 Task: Add a column "Channel".
Action: Mouse moved to (86, 303)
Screenshot: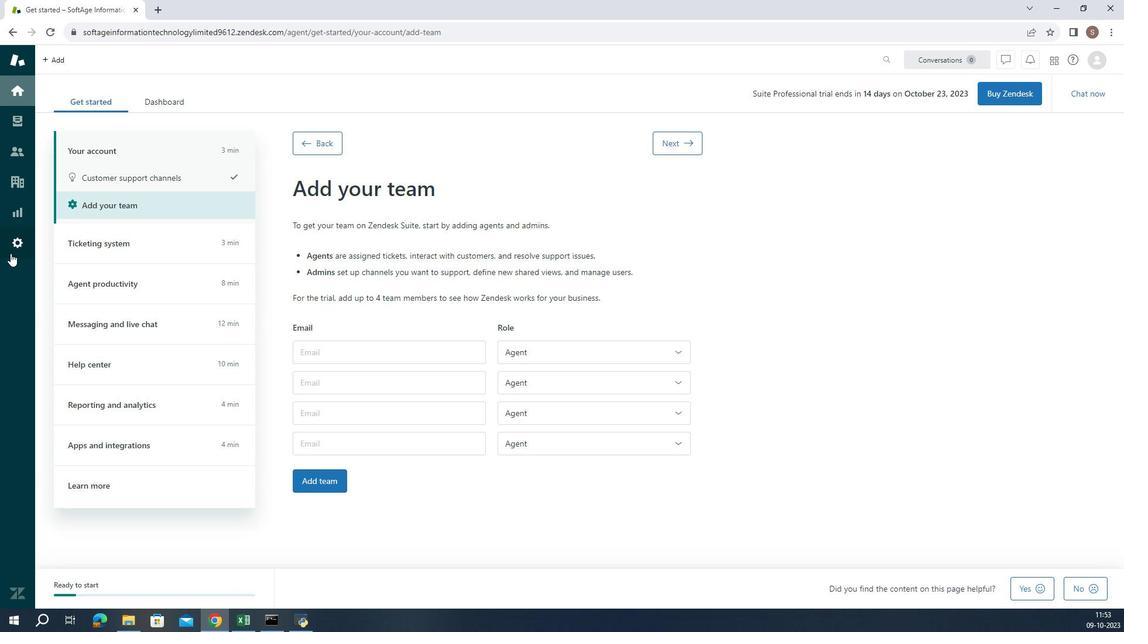 
Action: Mouse pressed left at (86, 303)
Screenshot: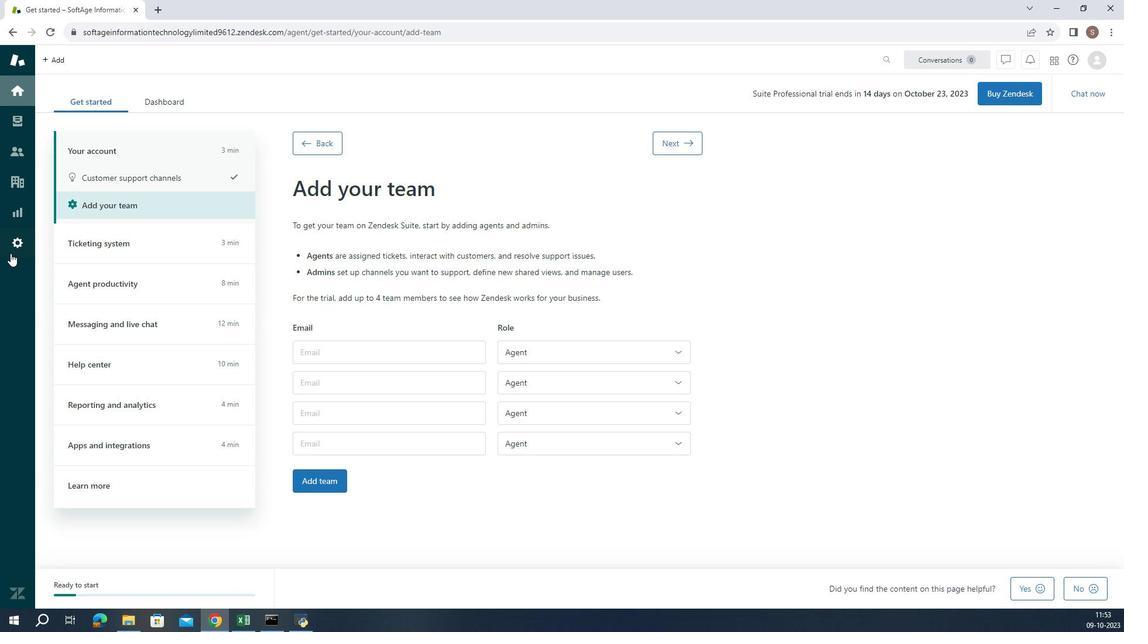 
Action: Mouse moved to (326, 442)
Screenshot: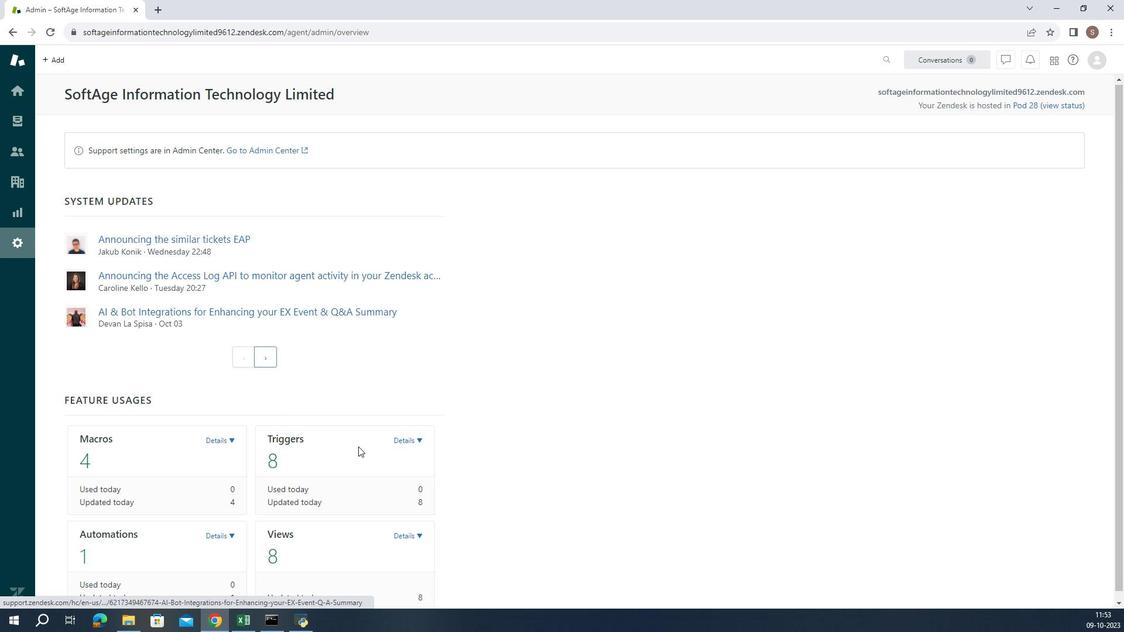 
Action: Mouse scrolled (326, 442) with delta (0, 0)
Screenshot: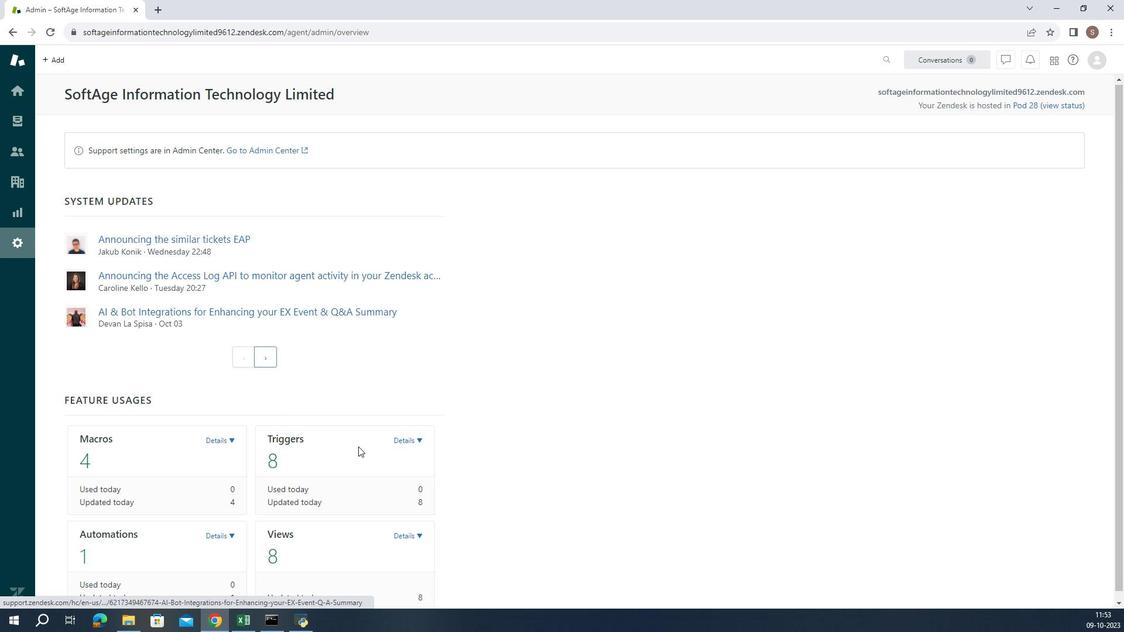 
Action: Mouse moved to (336, 446)
Screenshot: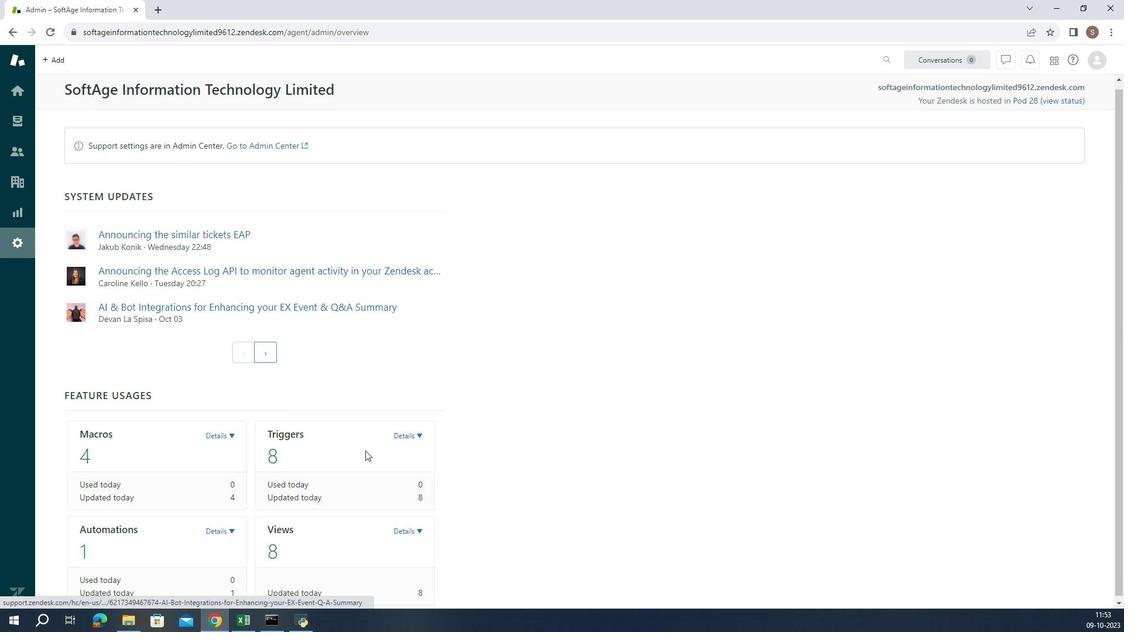 
Action: Mouse scrolled (336, 446) with delta (0, 0)
Screenshot: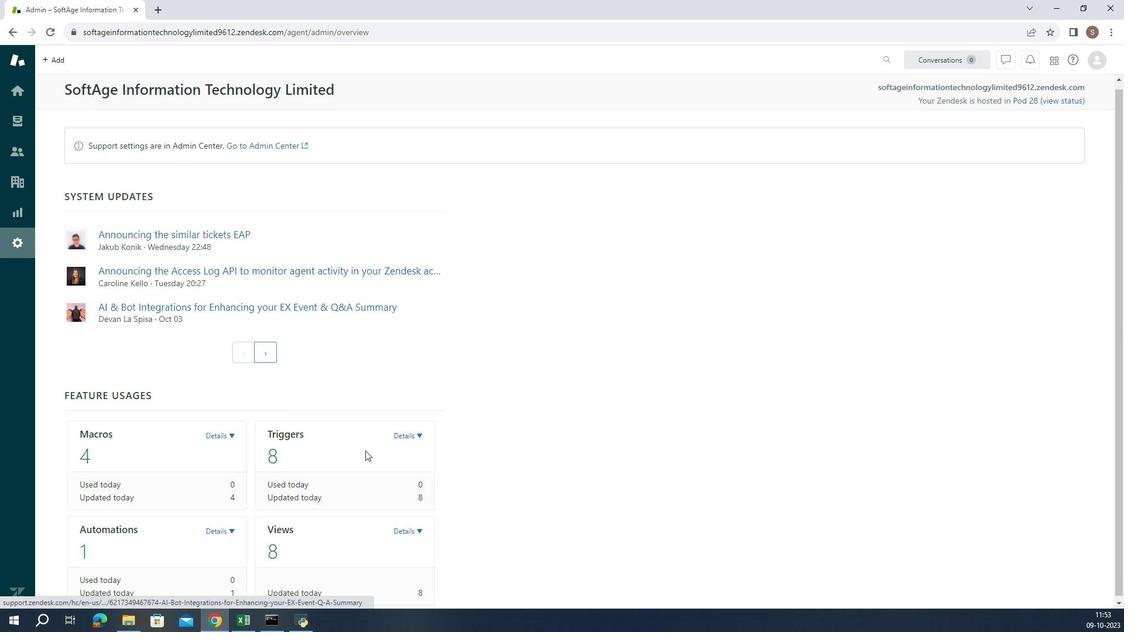 
Action: Mouse moved to (347, 450)
Screenshot: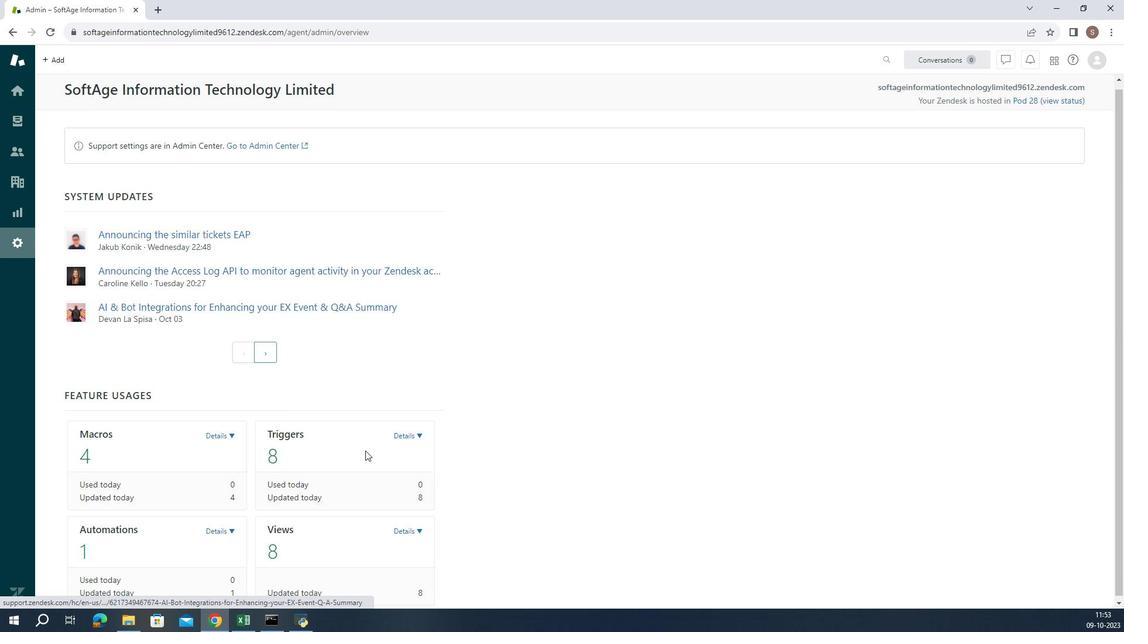 
Action: Mouse scrolled (347, 450) with delta (0, 0)
Screenshot: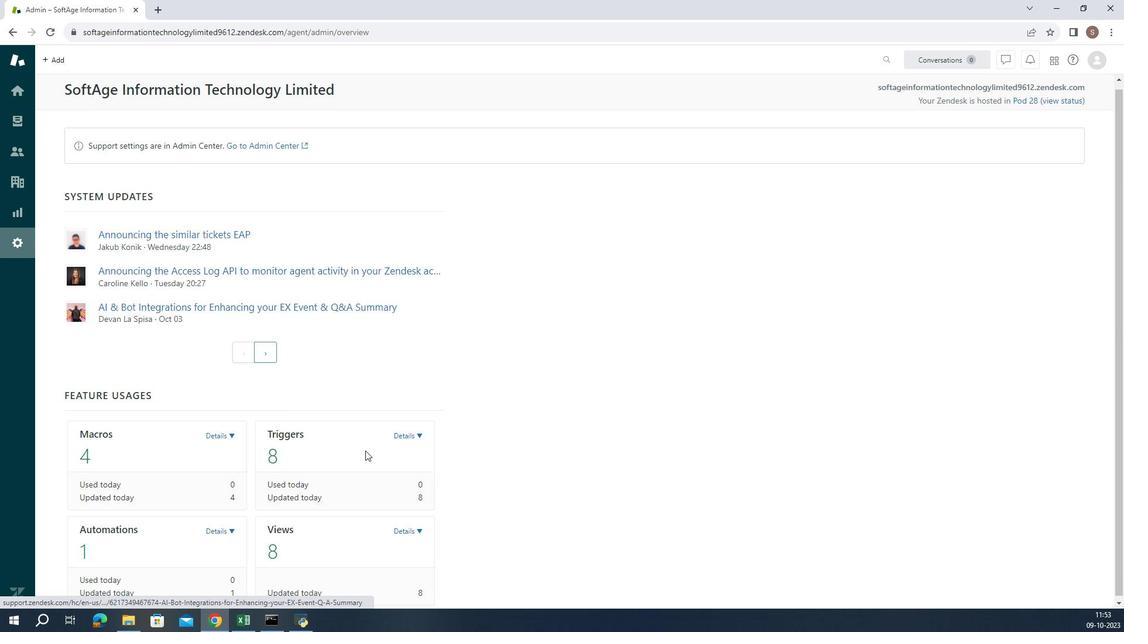 
Action: Mouse moved to (386, 517)
Screenshot: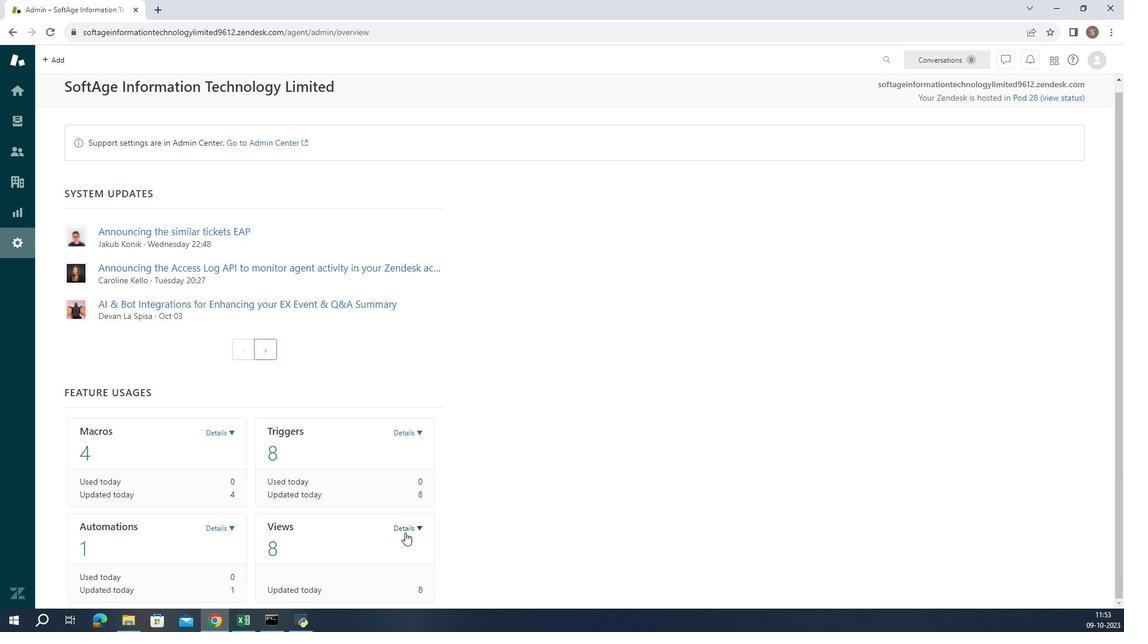
Action: Mouse pressed left at (386, 517)
Screenshot: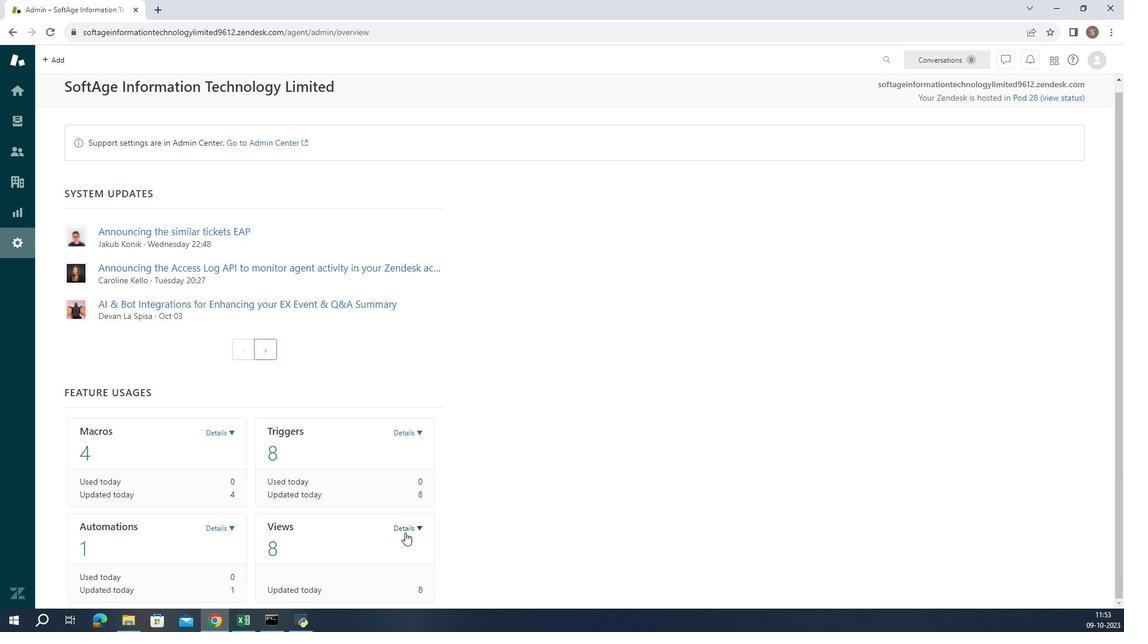 
Action: Mouse moved to (358, 564)
Screenshot: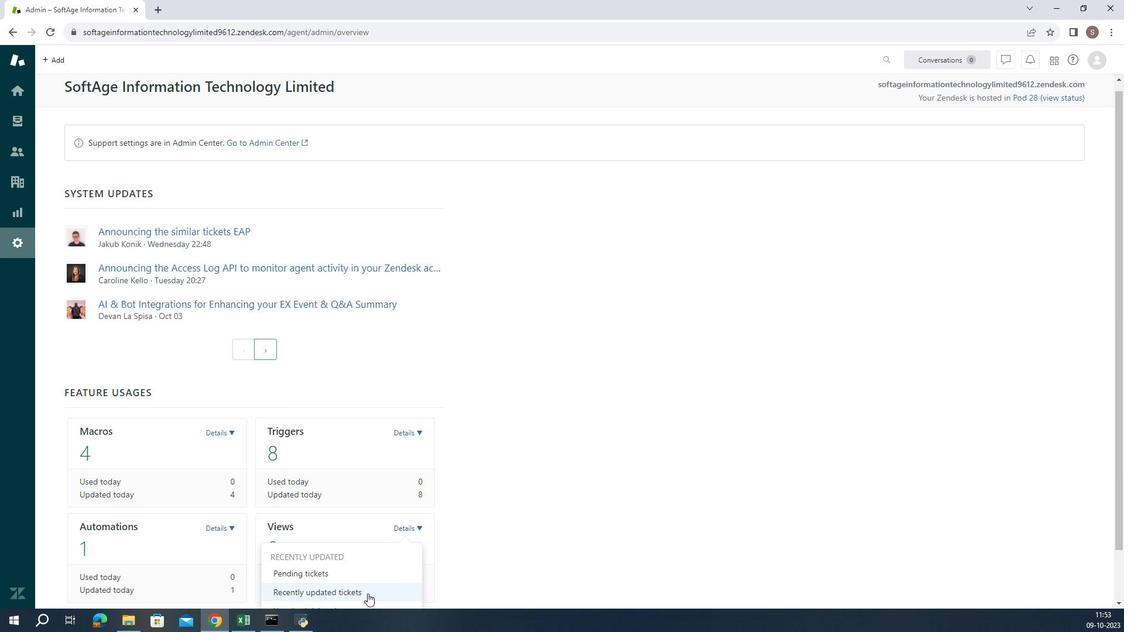
Action: Mouse pressed left at (358, 564)
Screenshot: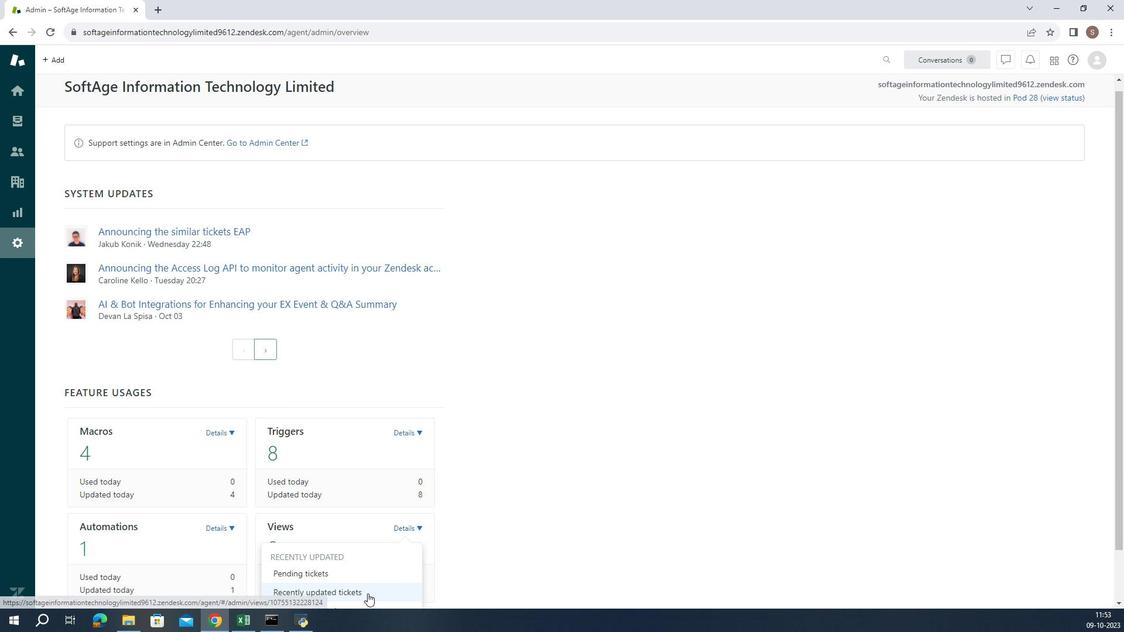 
Action: Mouse moved to (298, 413)
Screenshot: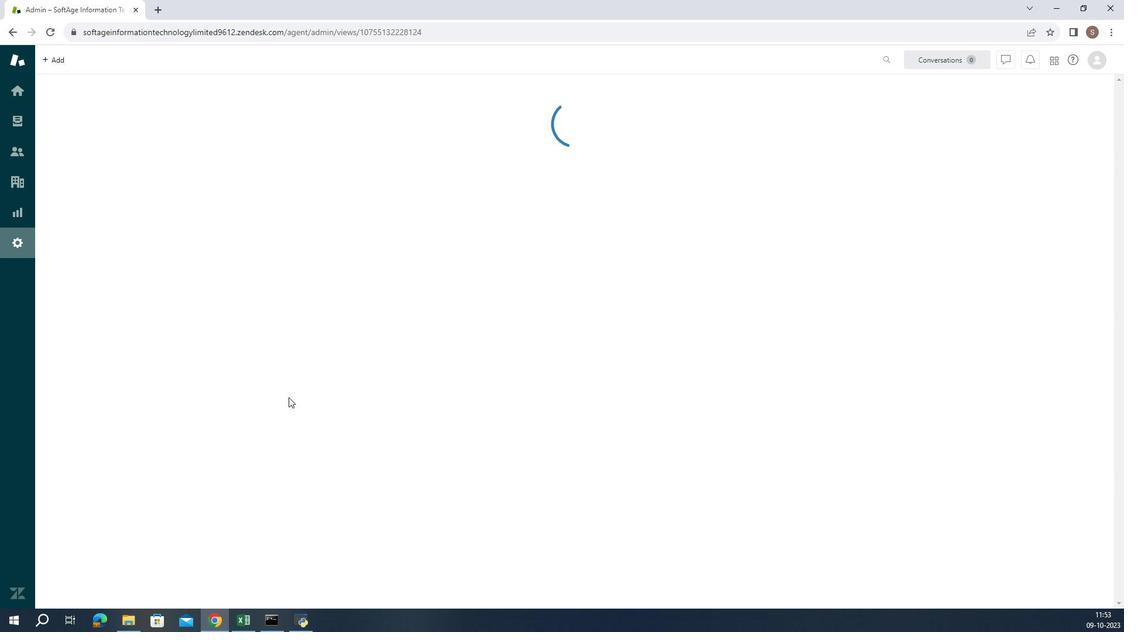 
Action: Mouse scrolled (298, 413) with delta (0, 0)
Screenshot: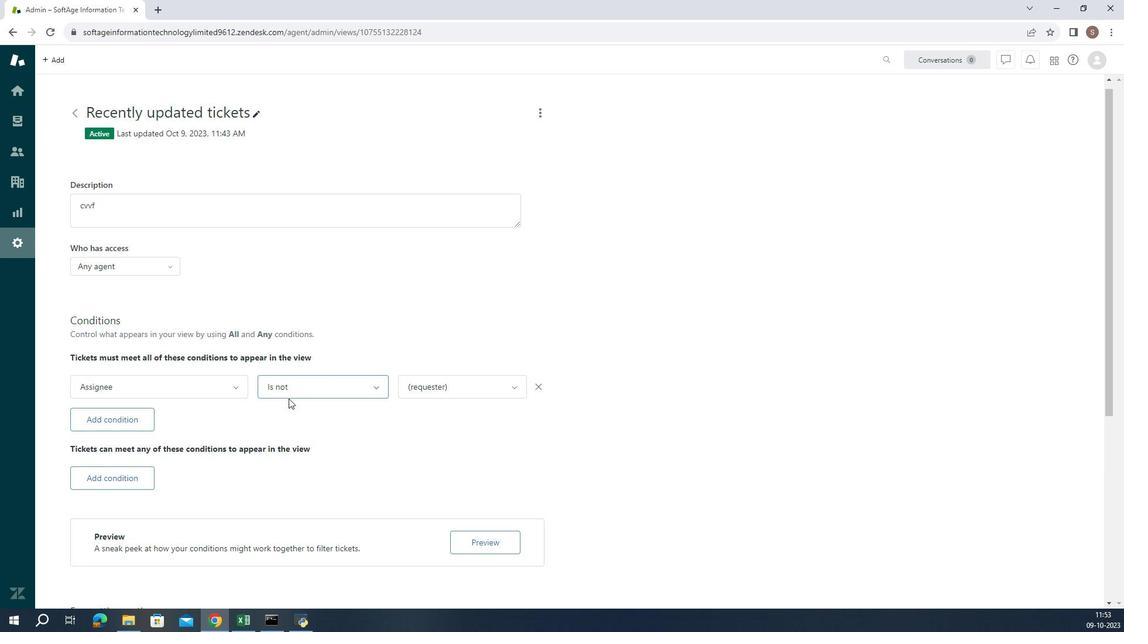 
Action: Mouse scrolled (298, 413) with delta (0, 0)
Screenshot: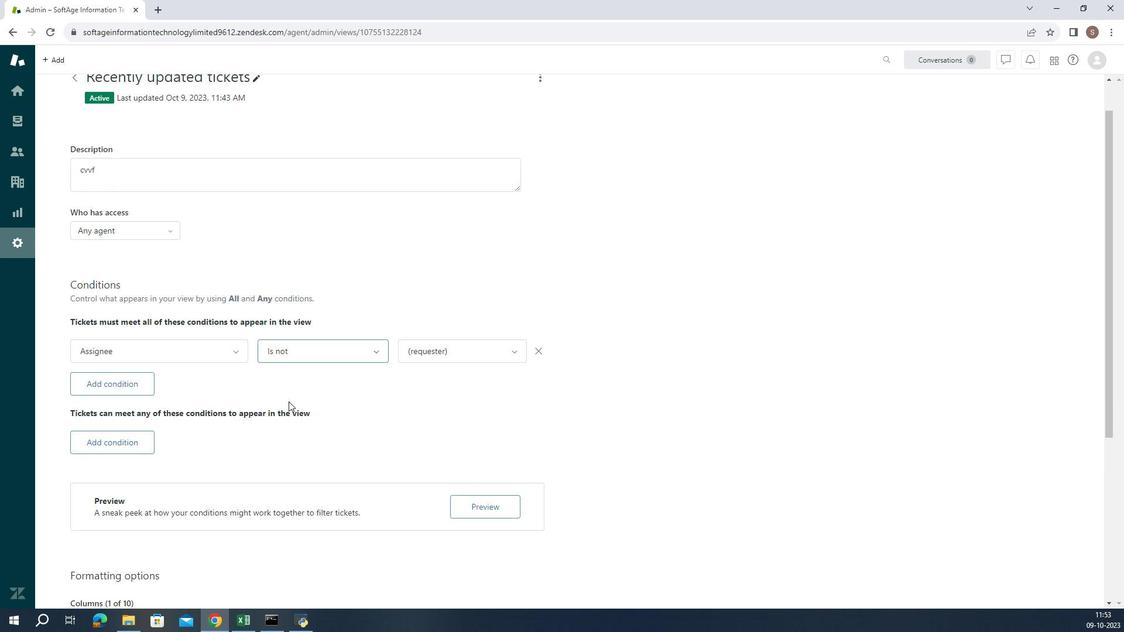 
Action: Mouse moved to (298, 413)
Screenshot: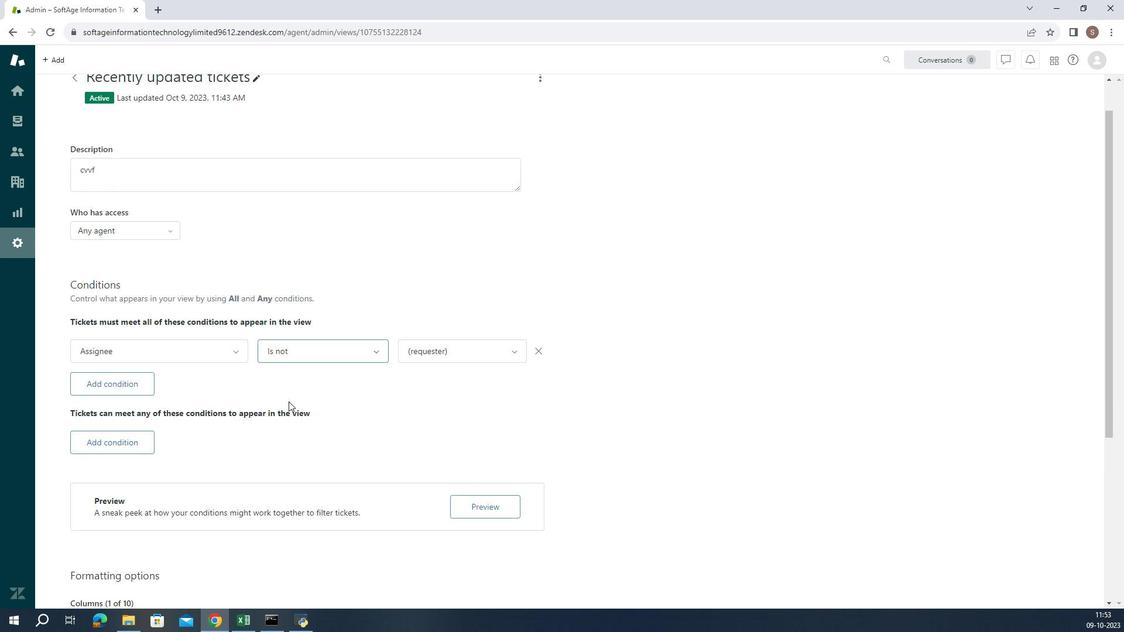
Action: Mouse scrolled (298, 413) with delta (0, 0)
Screenshot: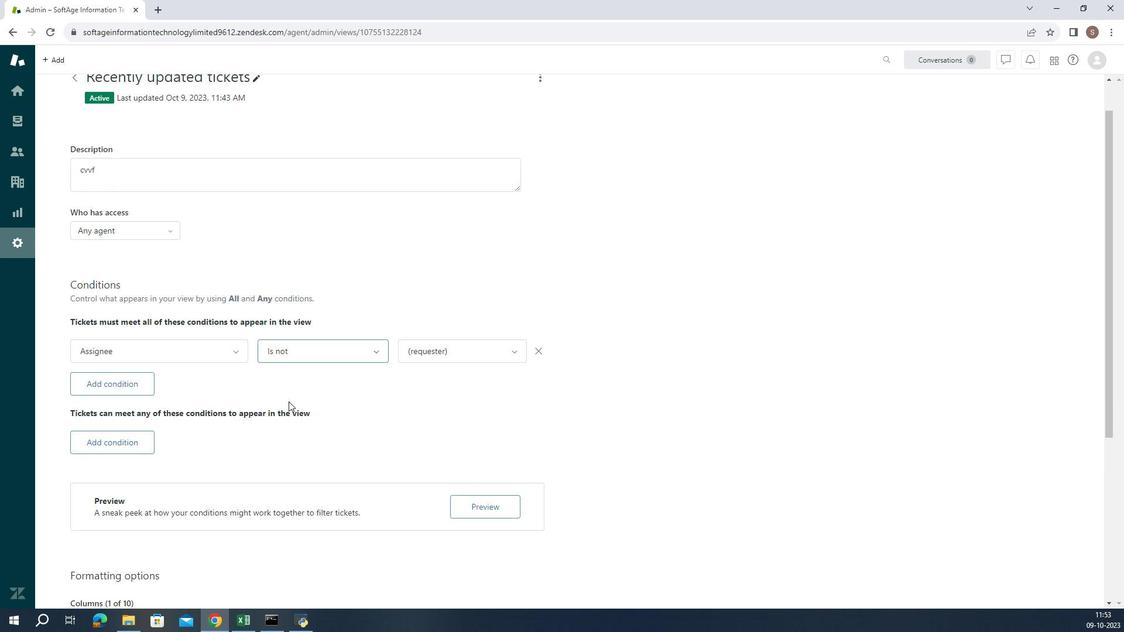 
Action: Mouse moved to (298, 417)
Screenshot: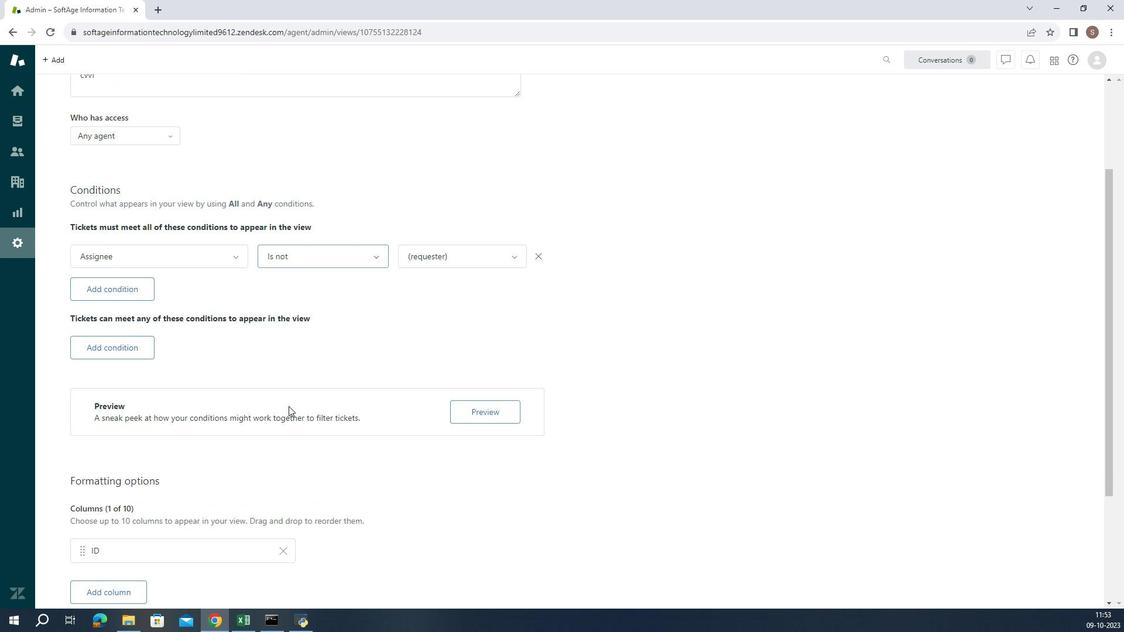 
Action: Mouse scrolled (298, 416) with delta (0, 0)
Screenshot: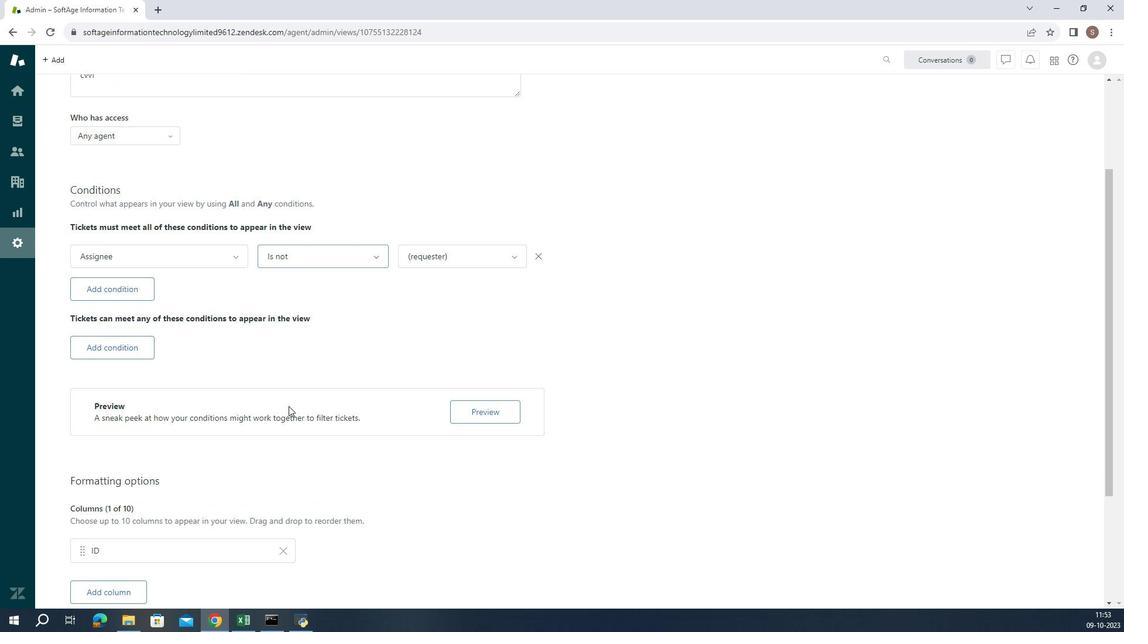 
Action: Mouse moved to (164, 487)
Screenshot: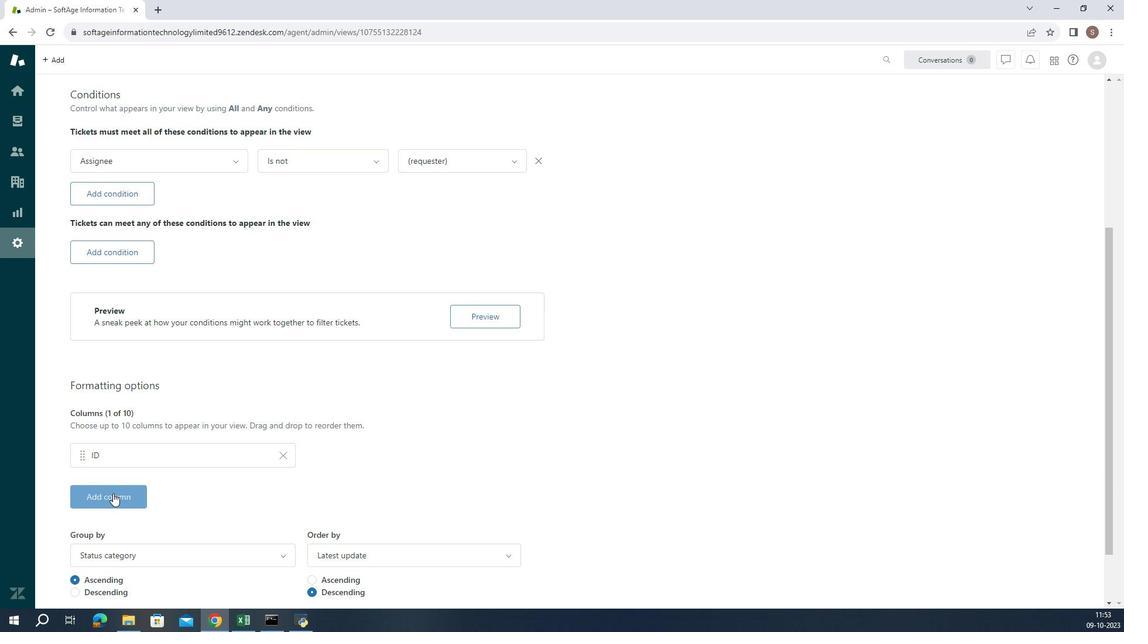 
Action: Mouse pressed left at (164, 487)
Screenshot: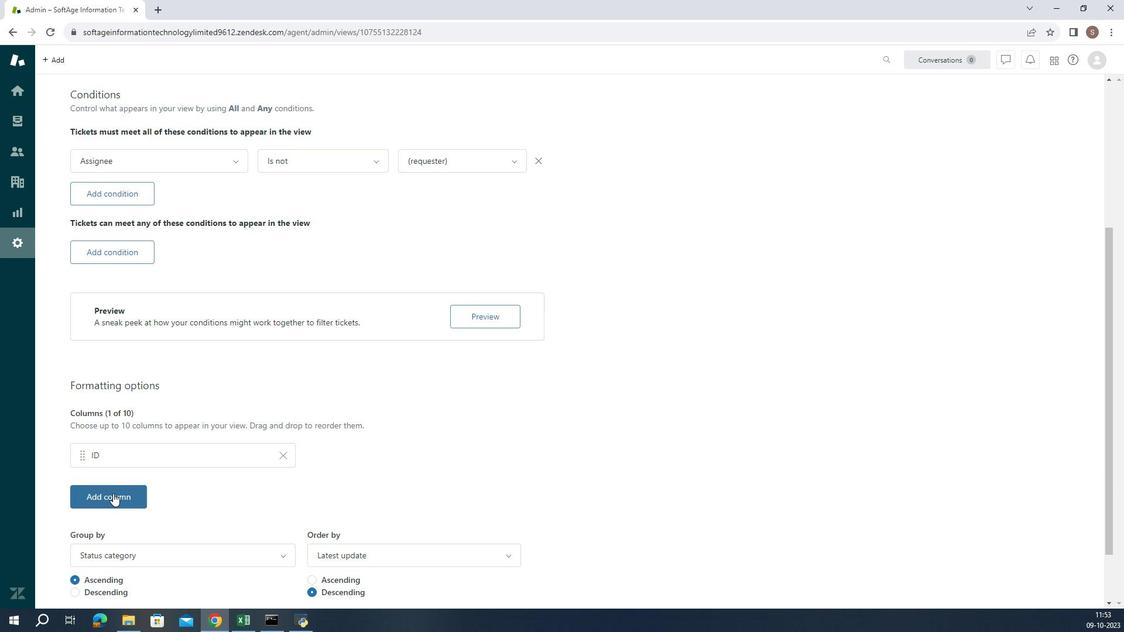 
Action: Mouse moved to (203, 396)
Screenshot: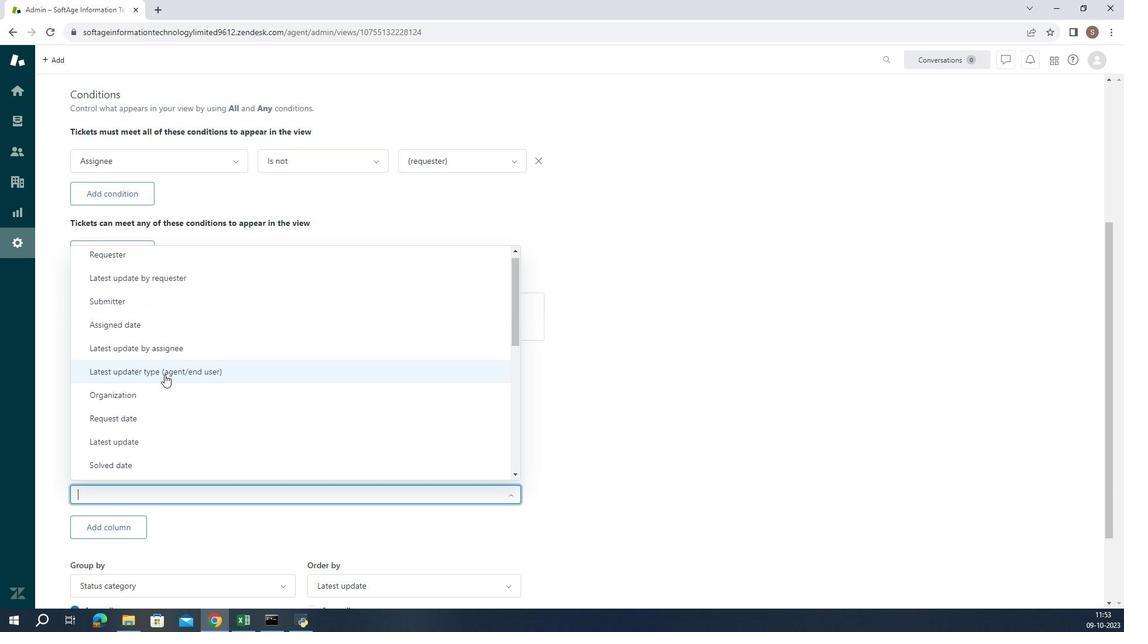 
Action: Mouse scrolled (203, 395) with delta (0, 0)
Screenshot: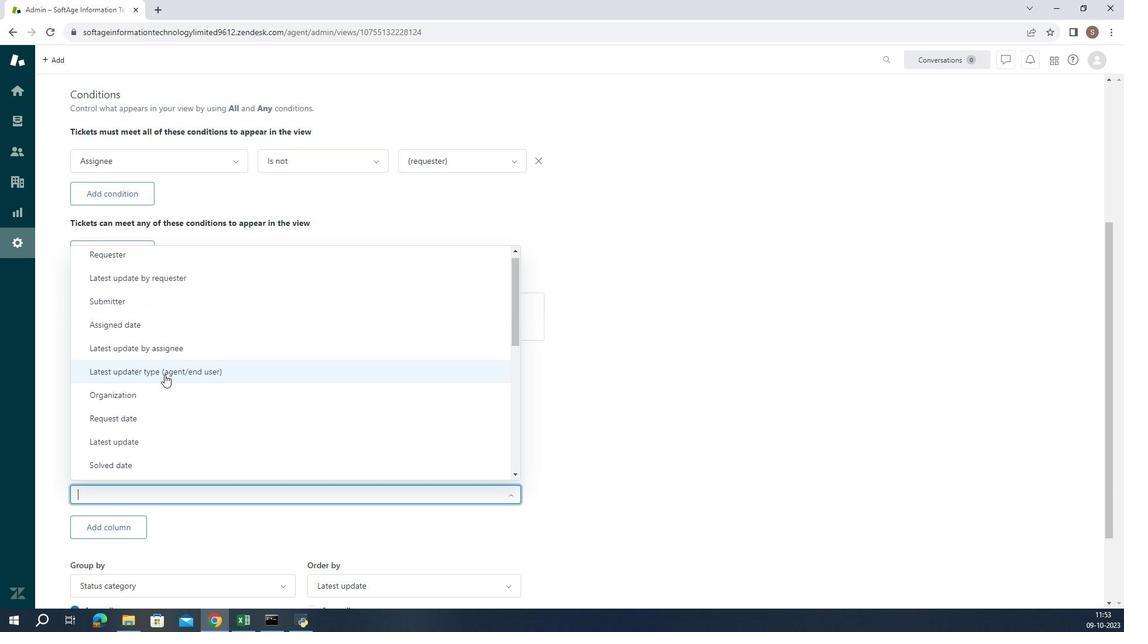 
Action: Mouse moved to (203, 396)
Screenshot: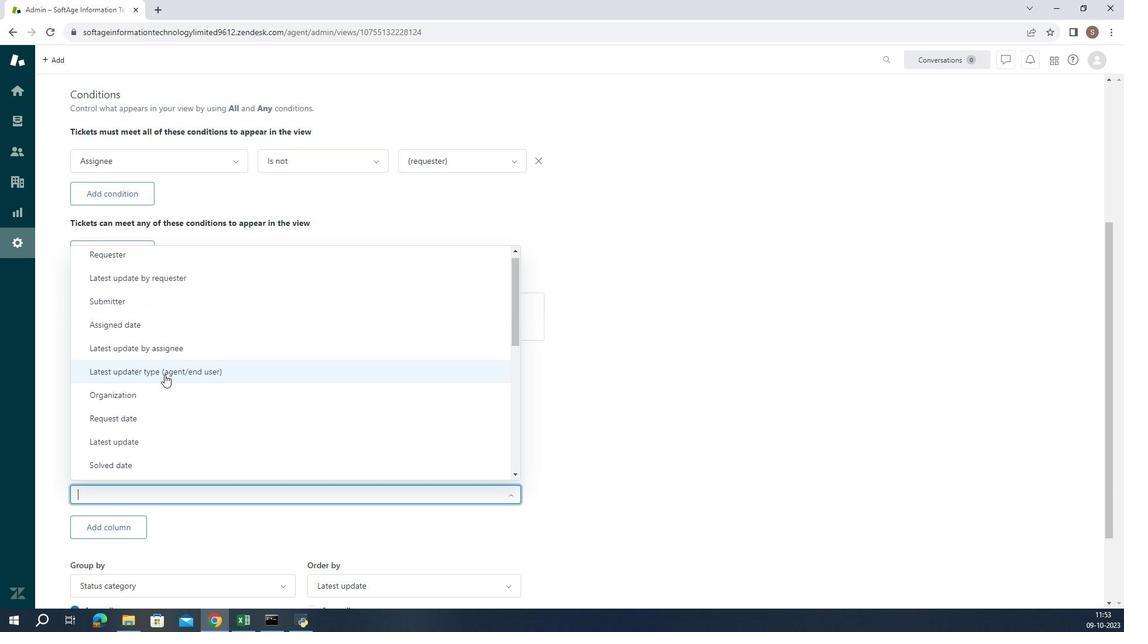 
Action: Mouse scrolled (203, 395) with delta (0, 0)
Screenshot: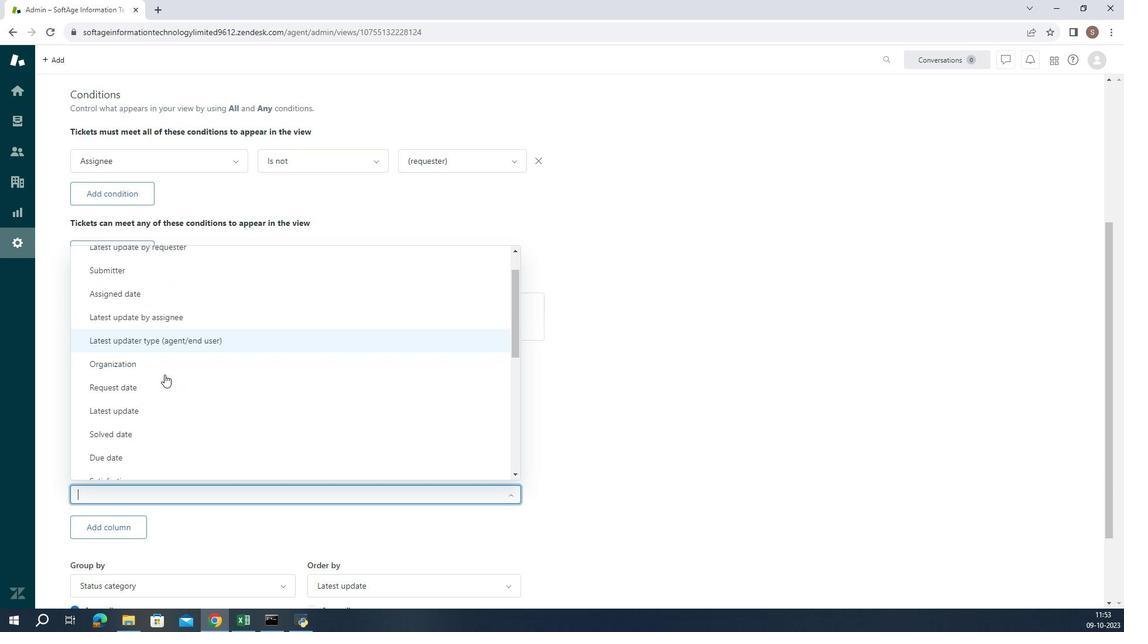 
Action: Mouse scrolled (203, 395) with delta (0, 0)
Screenshot: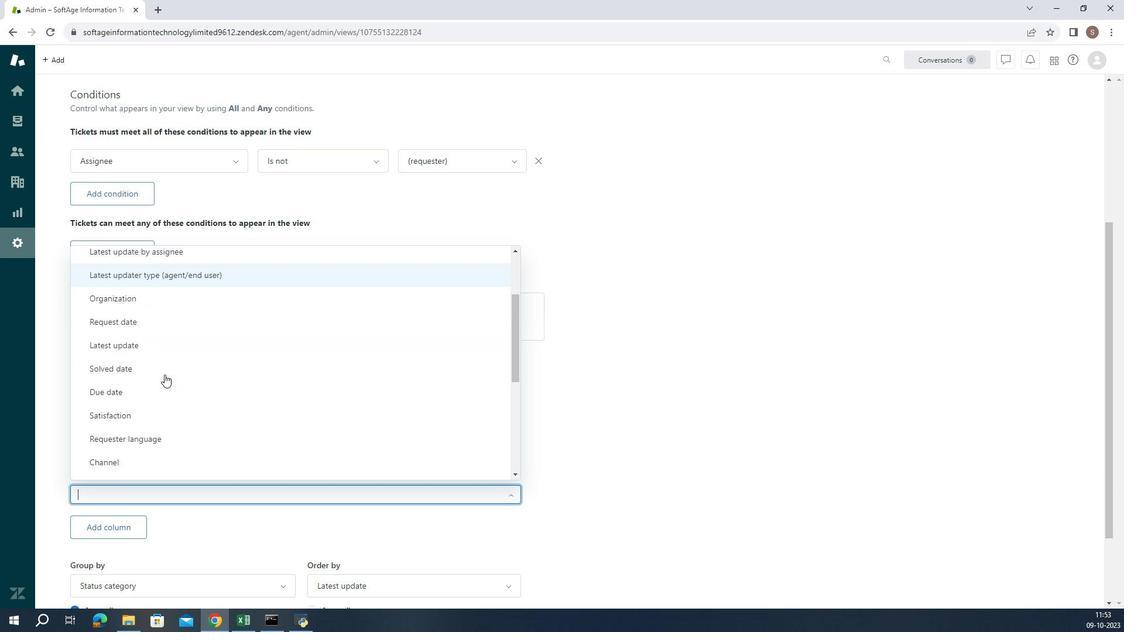 
Action: Mouse scrolled (203, 395) with delta (0, 0)
Screenshot: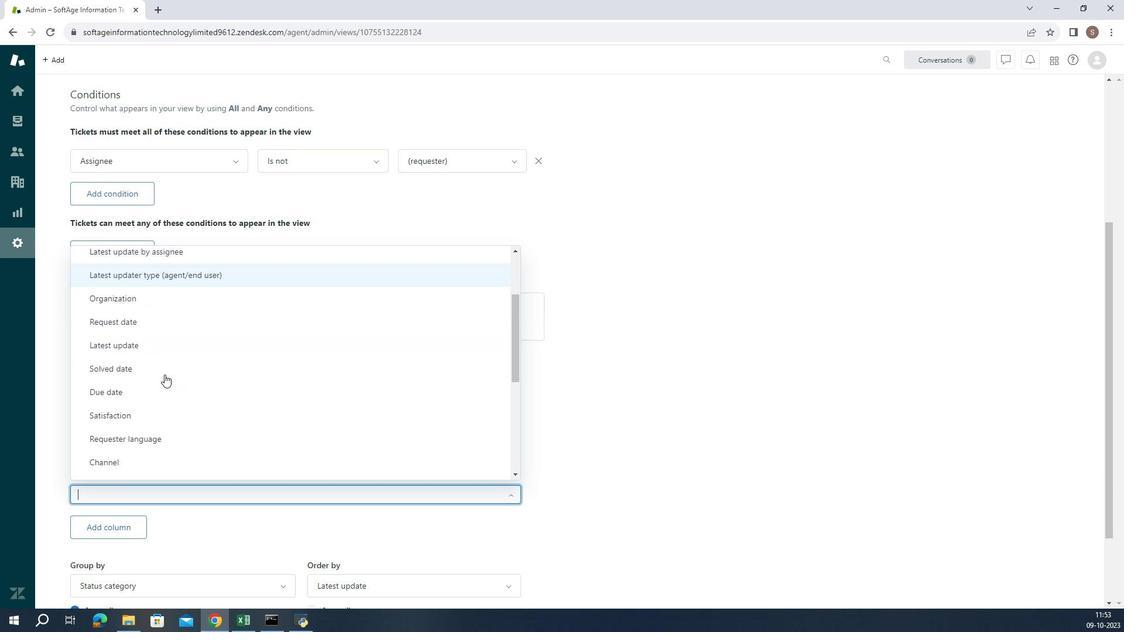 
Action: Mouse moved to (203, 367)
Screenshot: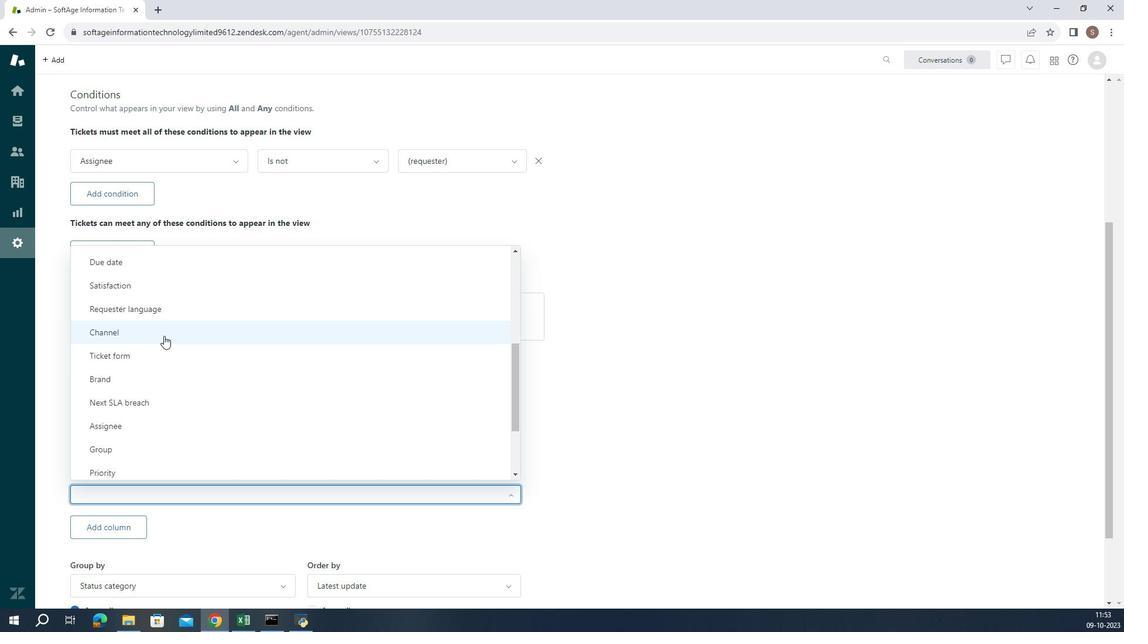 
Action: Mouse pressed left at (203, 367)
Screenshot: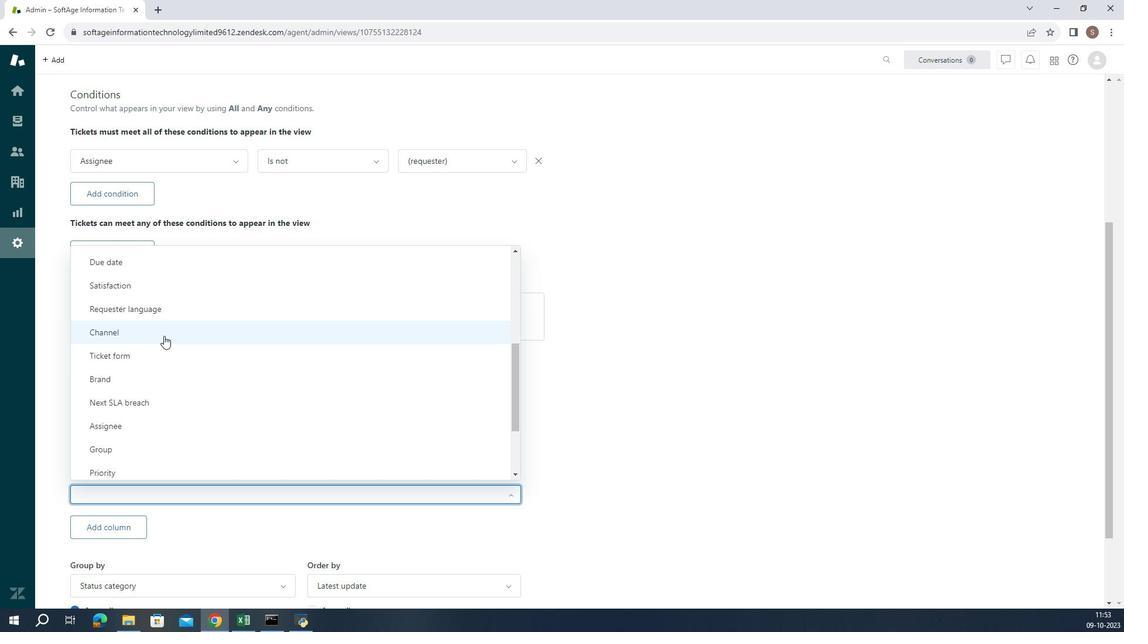 
Action: Mouse moved to (432, 444)
Screenshot: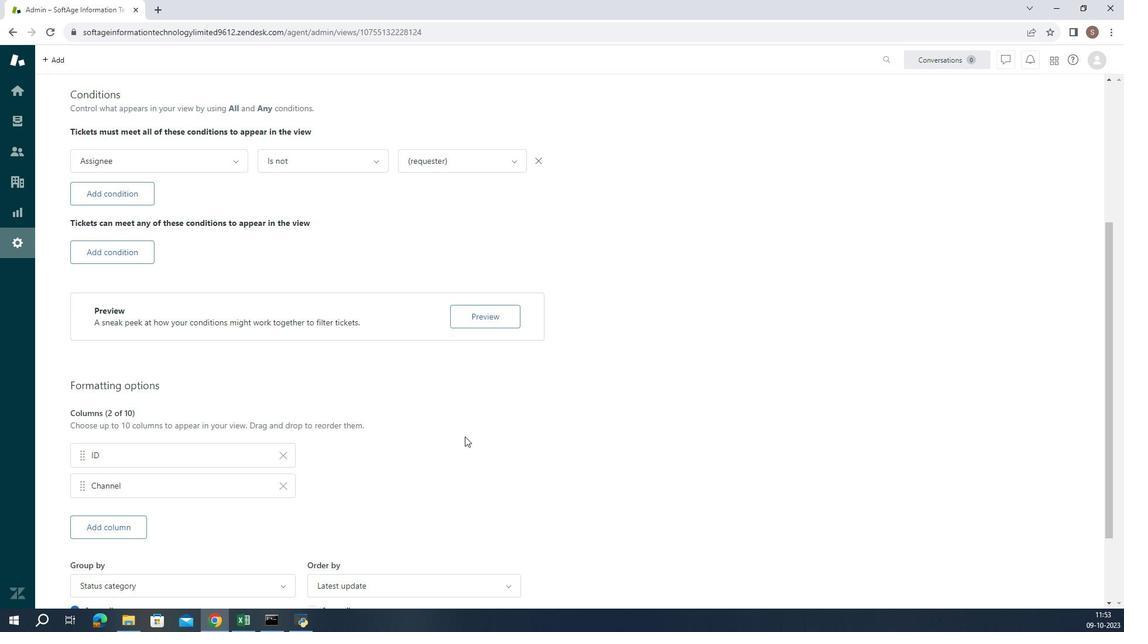 
Action: Mouse pressed left at (432, 444)
Screenshot: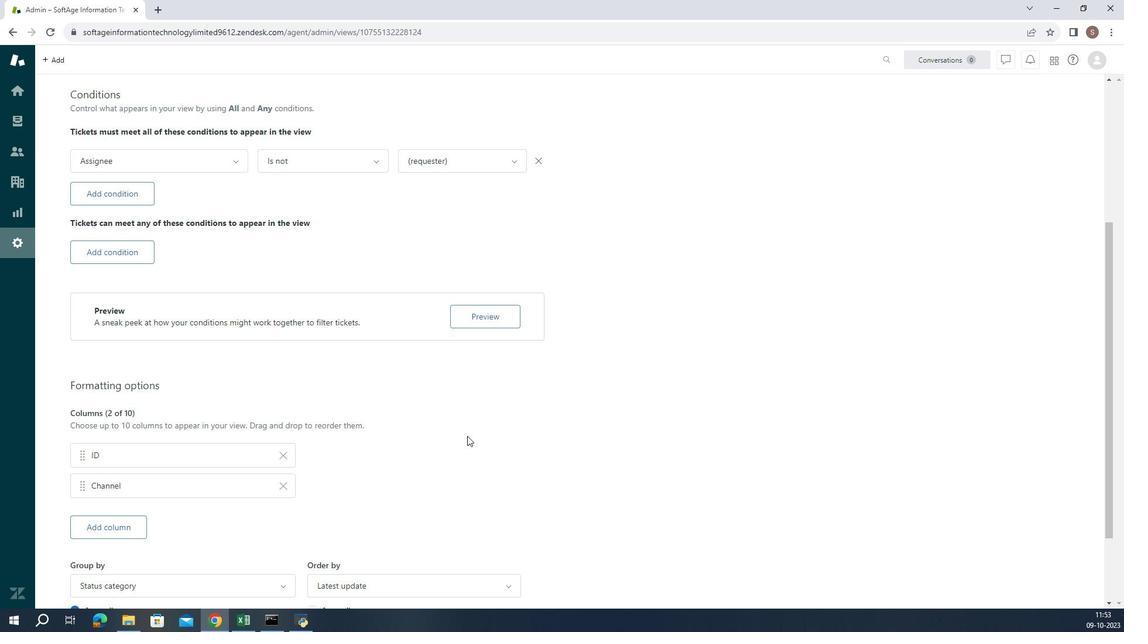 
Action: Mouse moved to (434, 443)
Screenshot: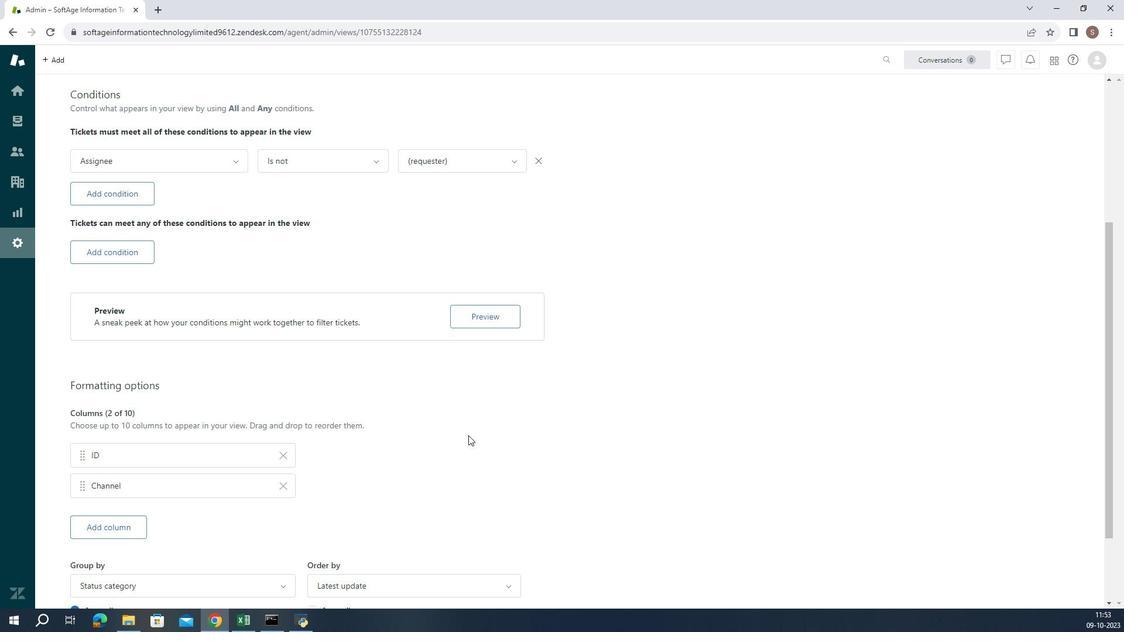 
